 Task: Set Answer 3 of the radio button to "Objectives".
Action: Mouse moved to (551, 323)
Screenshot: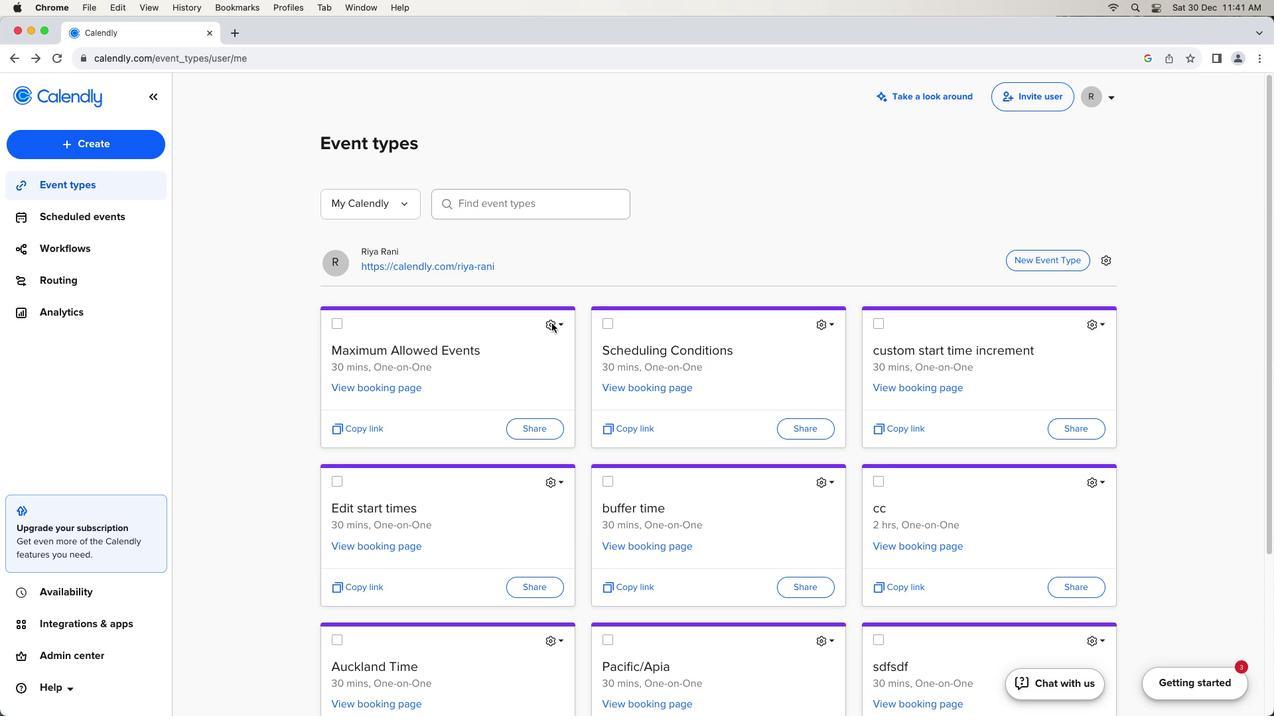 
Action: Mouse pressed left at (551, 323)
Screenshot: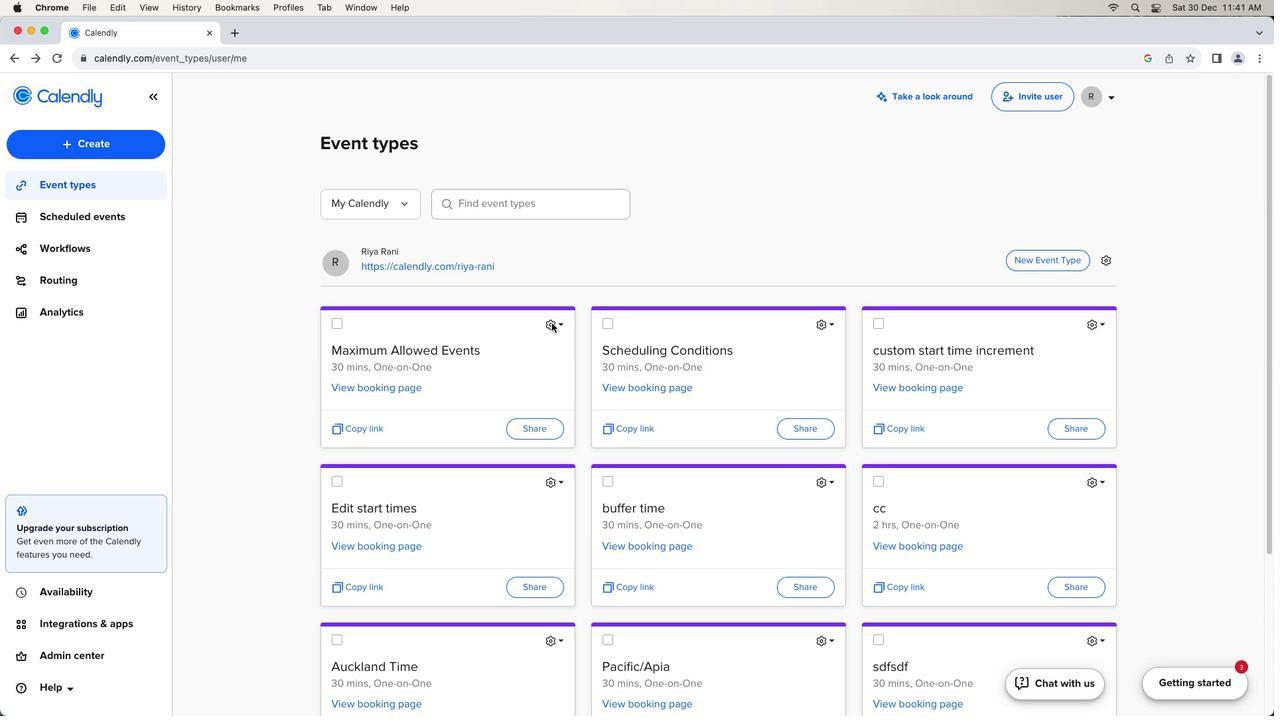 
Action: Mouse moved to (551, 323)
Screenshot: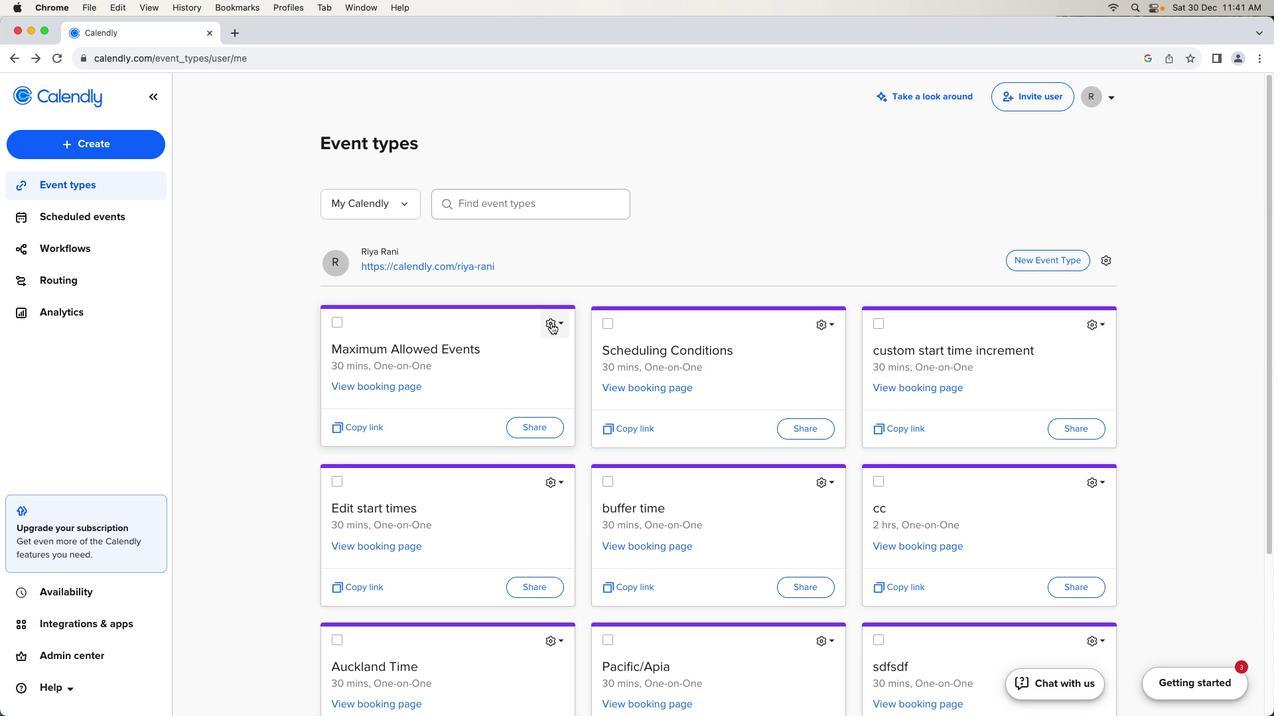 
Action: Mouse pressed left at (551, 323)
Screenshot: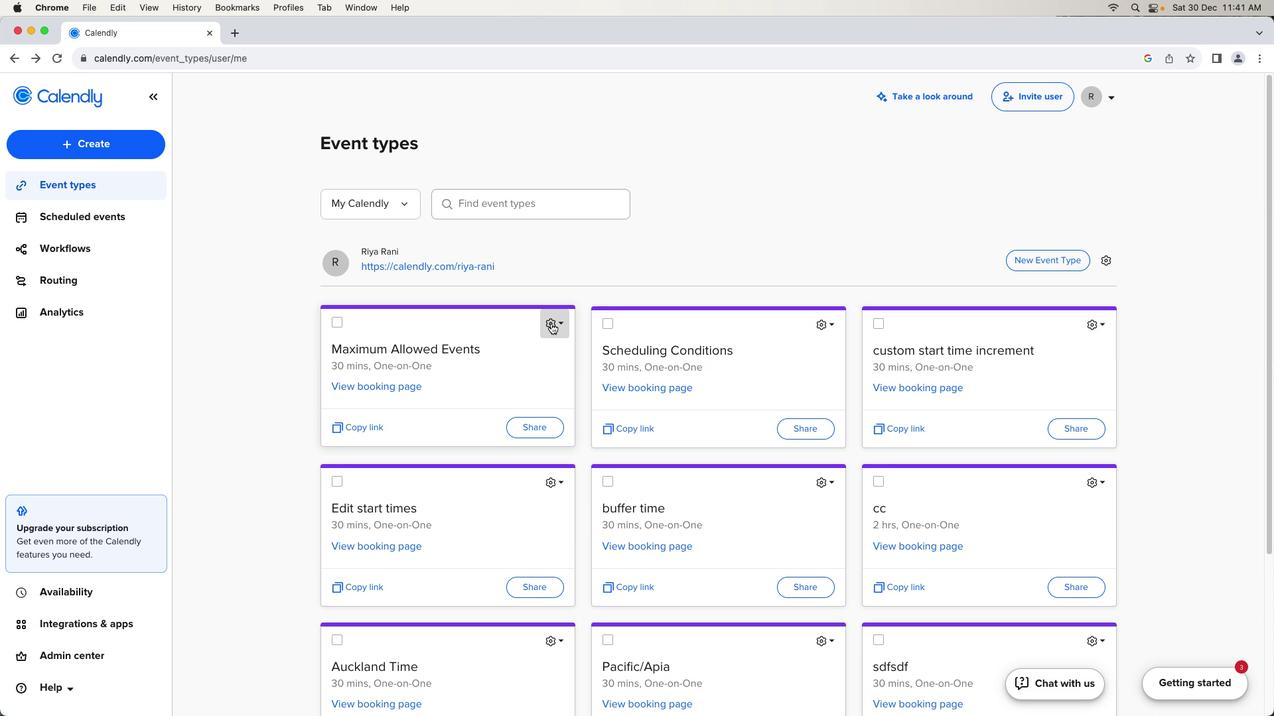 
Action: Mouse moved to (512, 360)
Screenshot: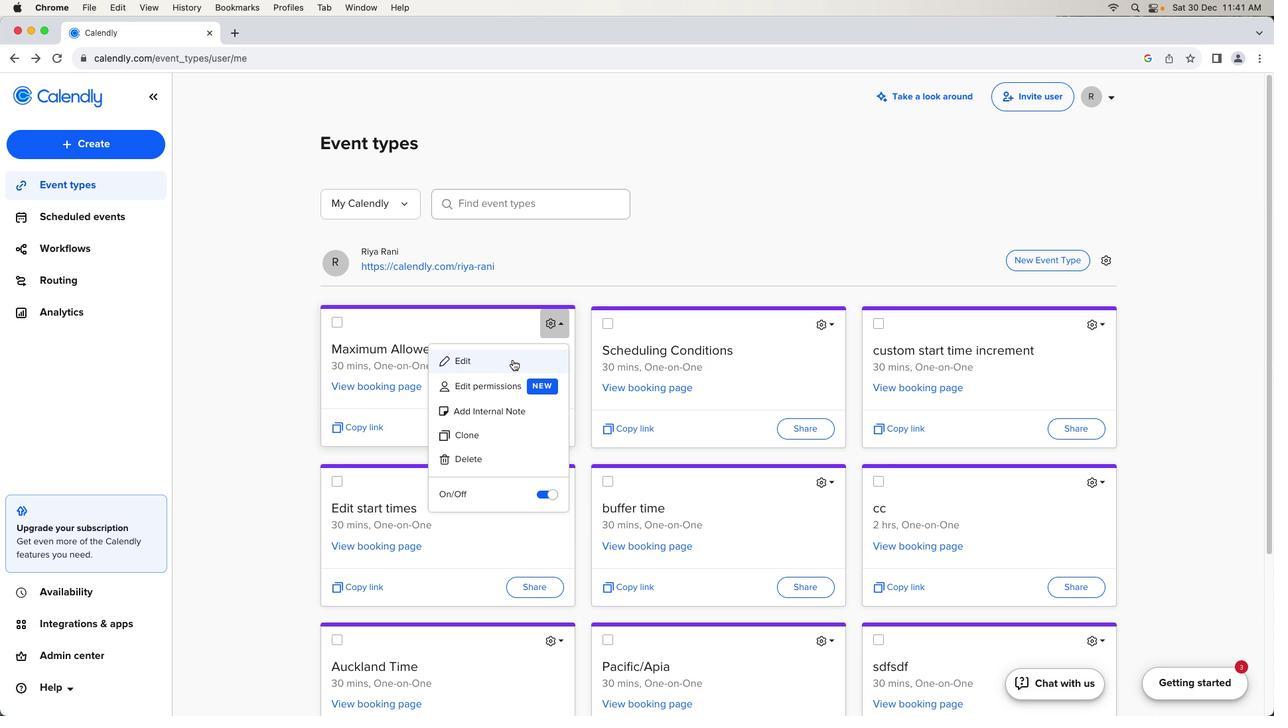 
Action: Mouse pressed left at (512, 360)
Screenshot: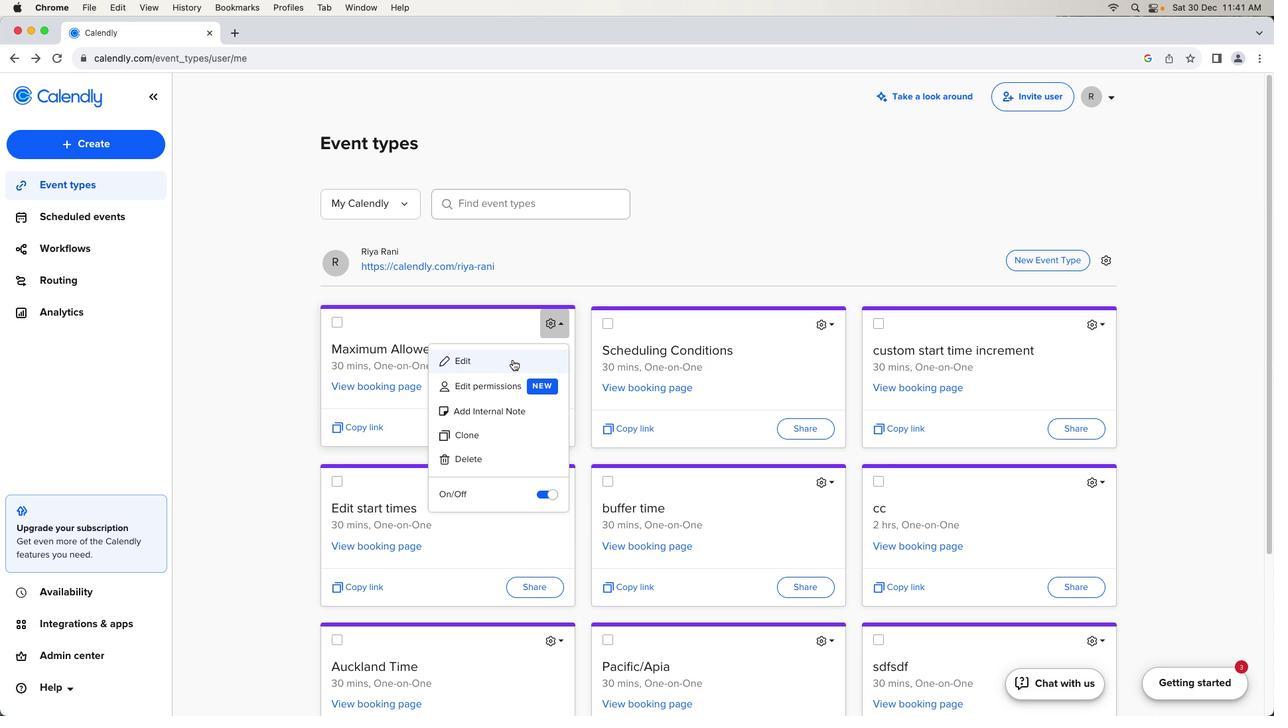 
Action: Mouse moved to (260, 517)
Screenshot: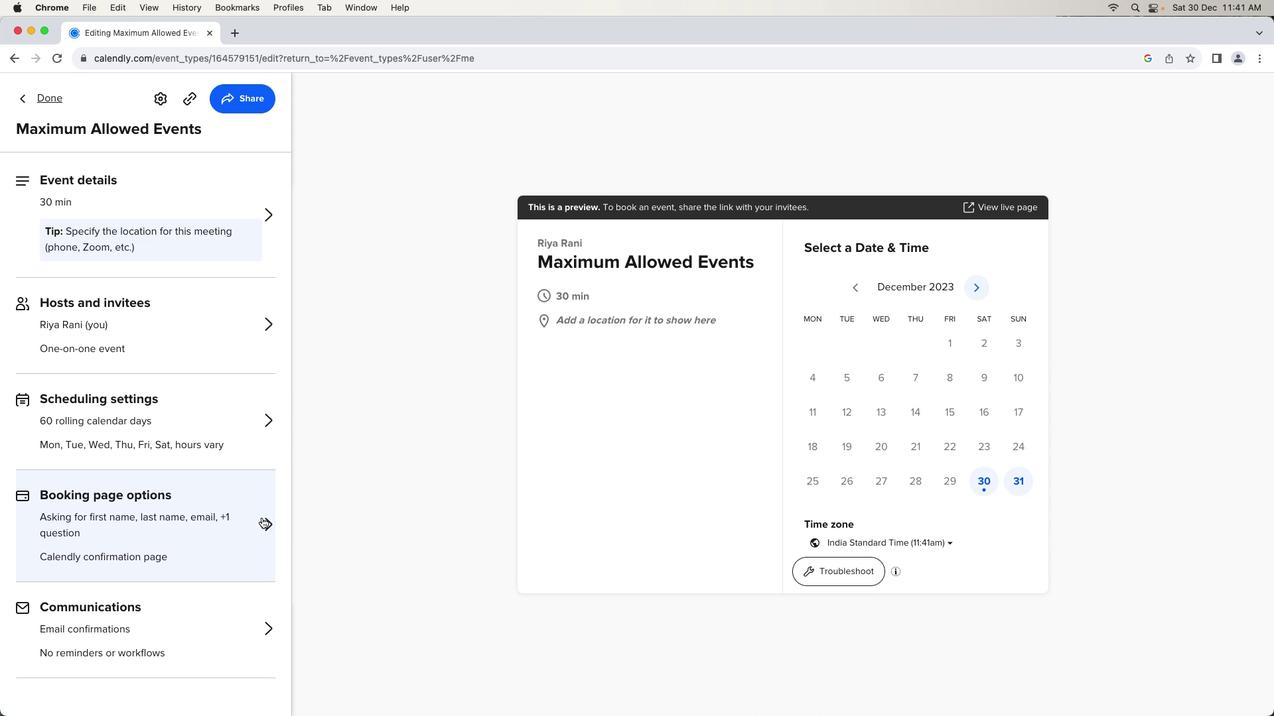 
Action: Mouse pressed left at (260, 517)
Screenshot: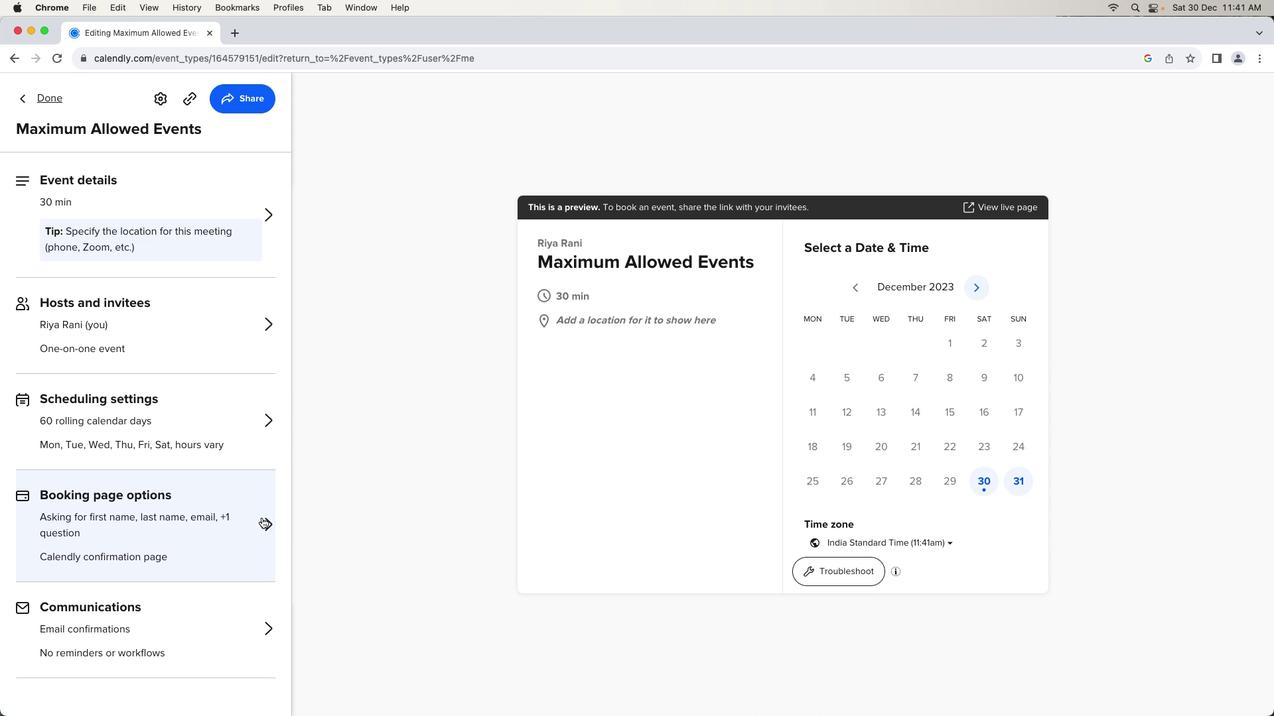
Action: Mouse moved to (248, 396)
Screenshot: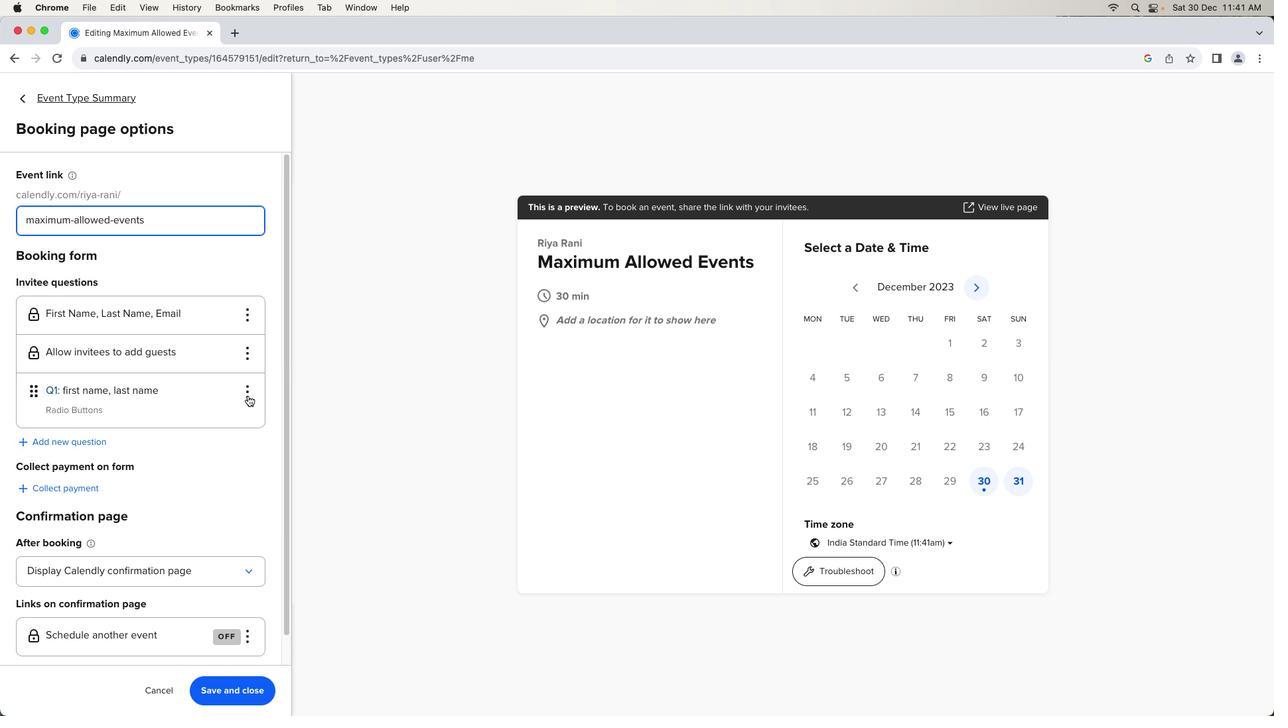 
Action: Mouse pressed left at (248, 396)
Screenshot: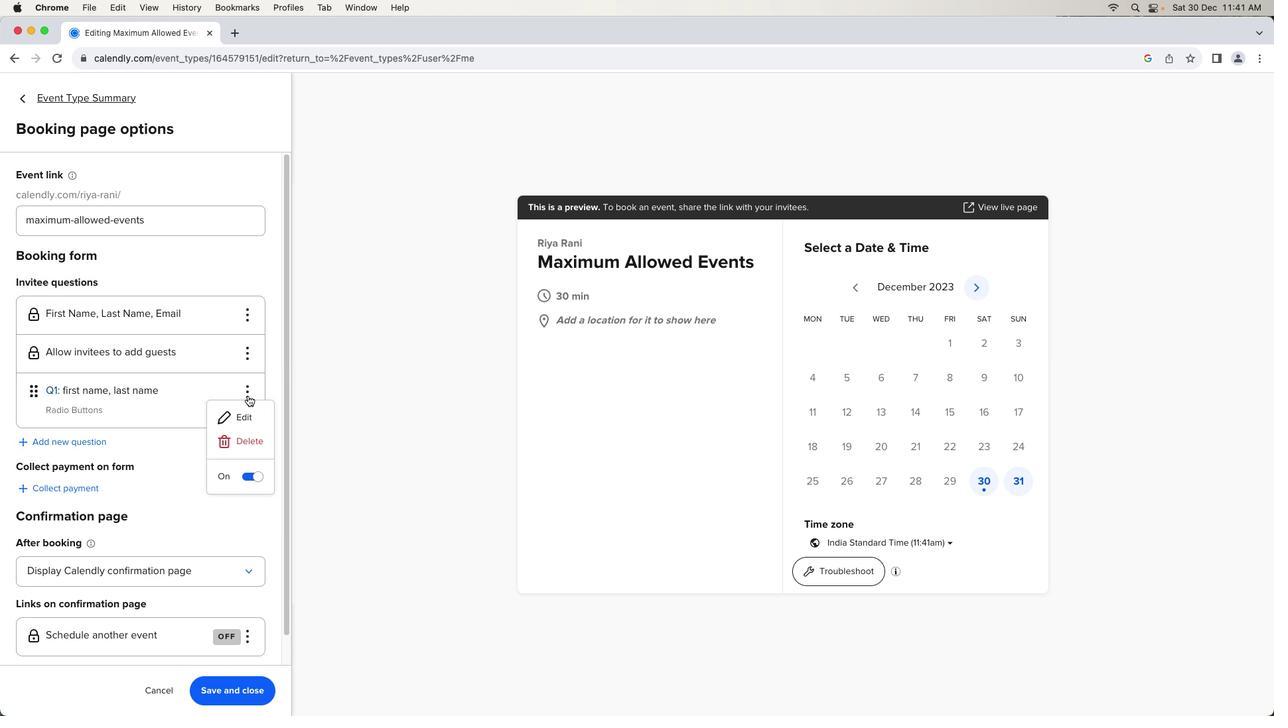 
Action: Mouse moved to (244, 410)
Screenshot: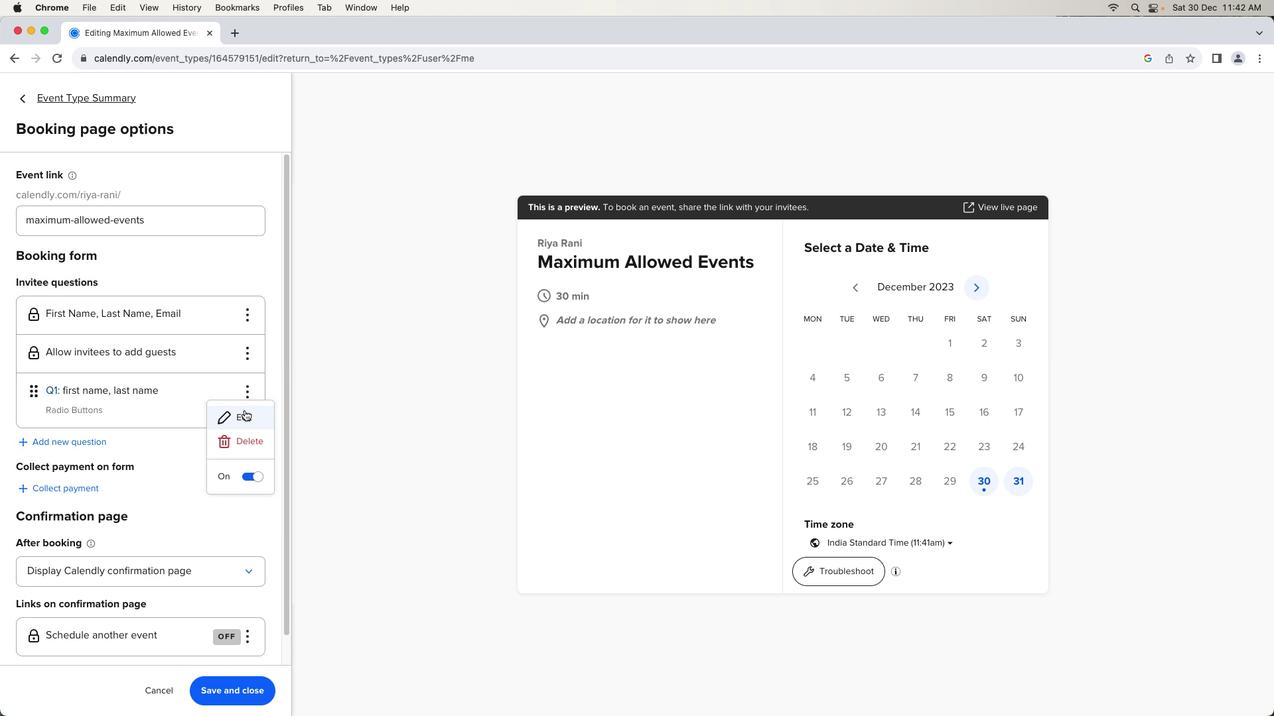 
Action: Mouse pressed left at (244, 410)
Screenshot: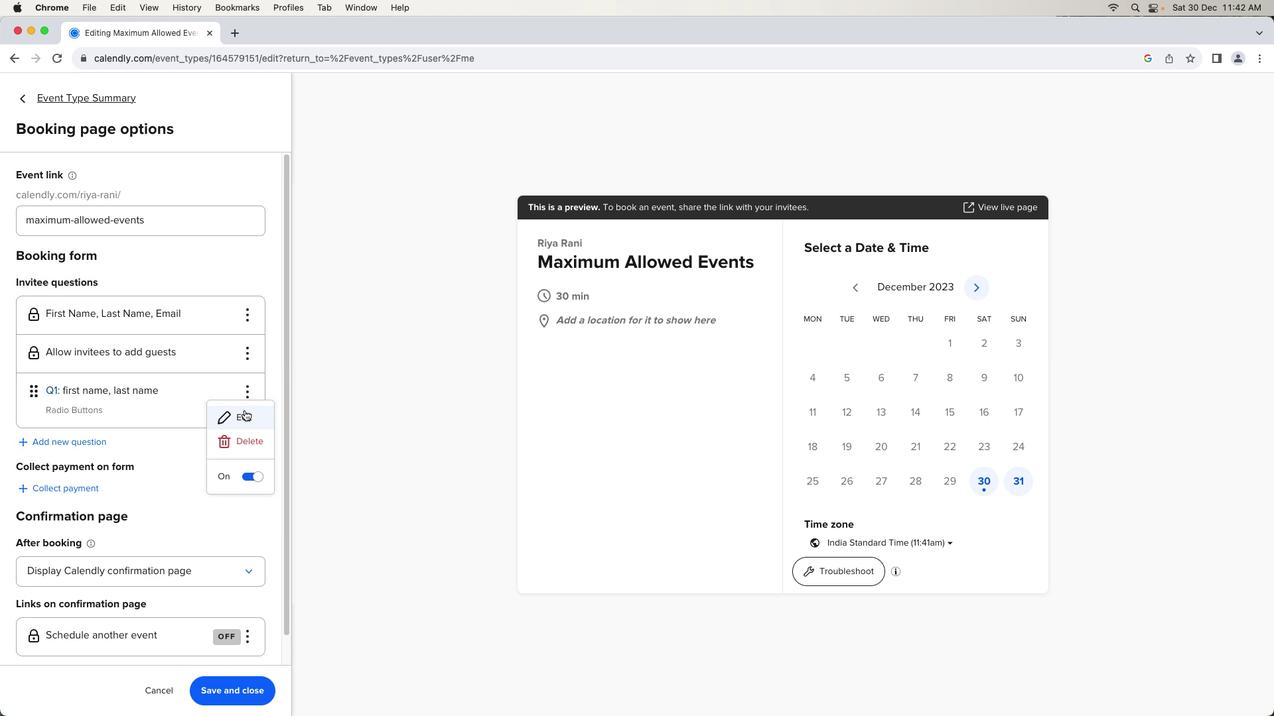 
Action: Mouse moved to (542, 451)
Screenshot: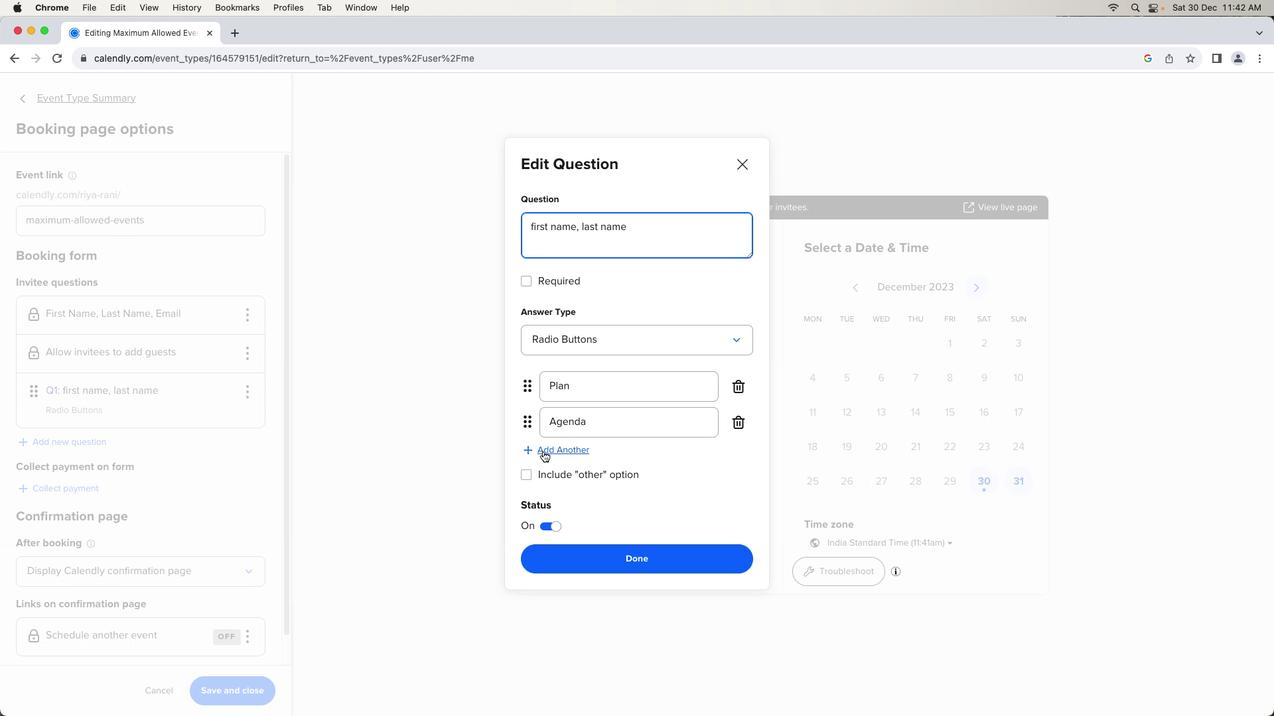 
Action: Mouse pressed left at (542, 451)
Screenshot: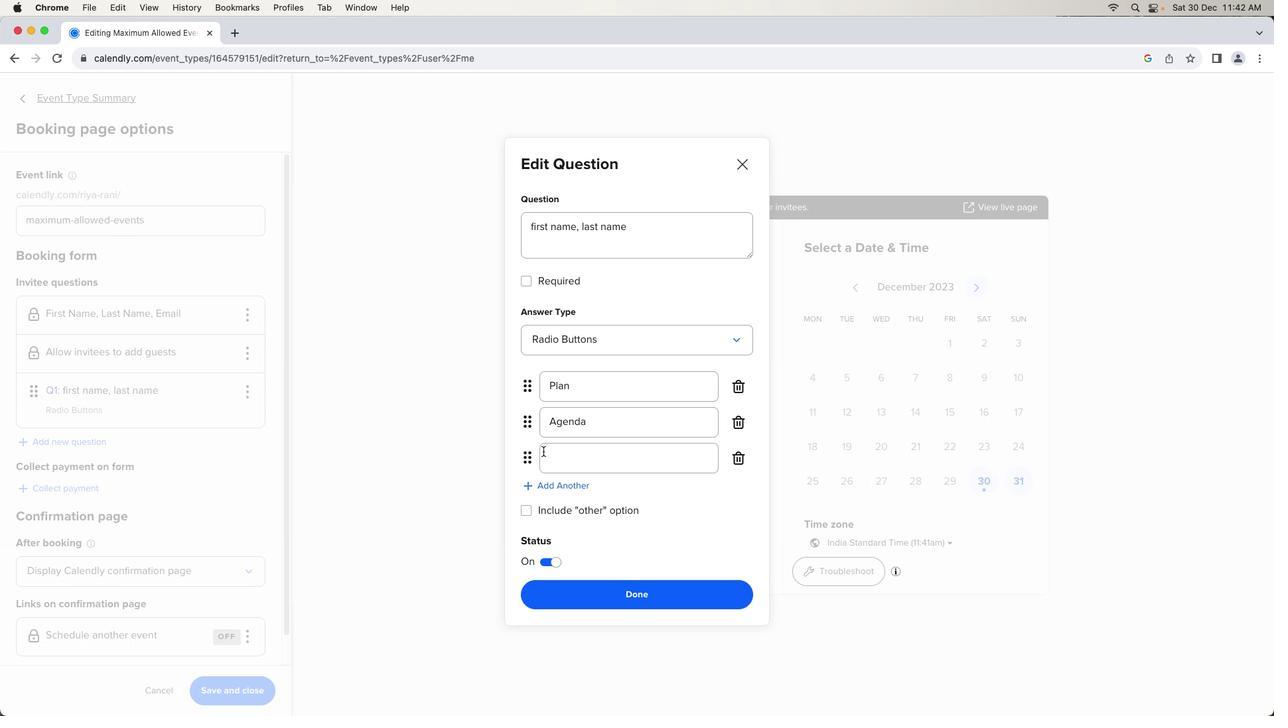 
Action: Mouse moved to (572, 467)
Screenshot: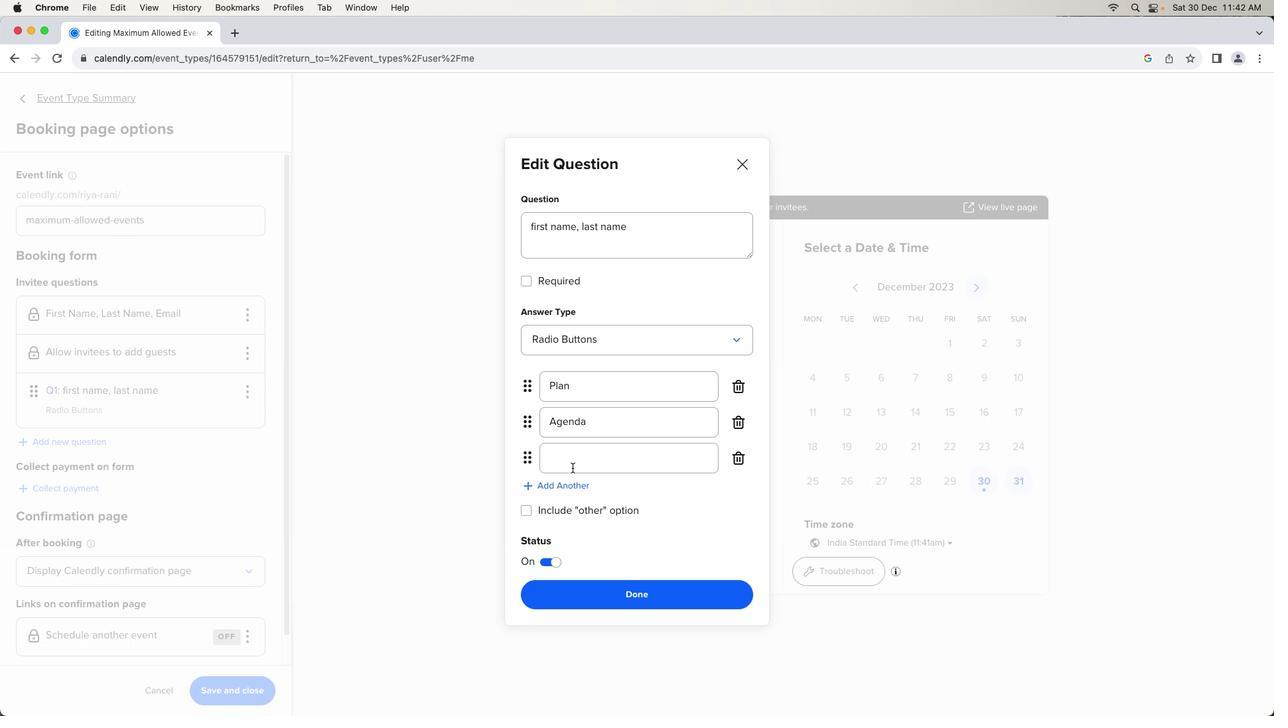 
Action: Mouse pressed left at (572, 467)
Screenshot: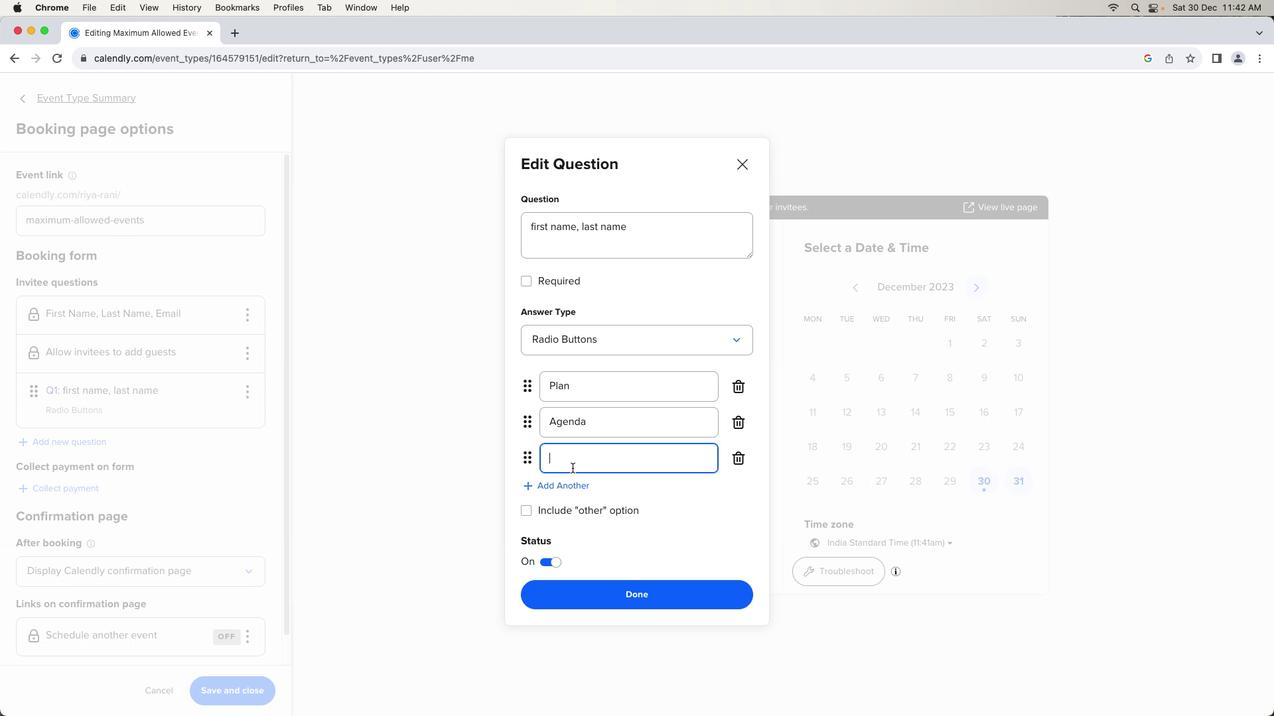 
Action: Mouse moved to (576, 472)
Screenshot: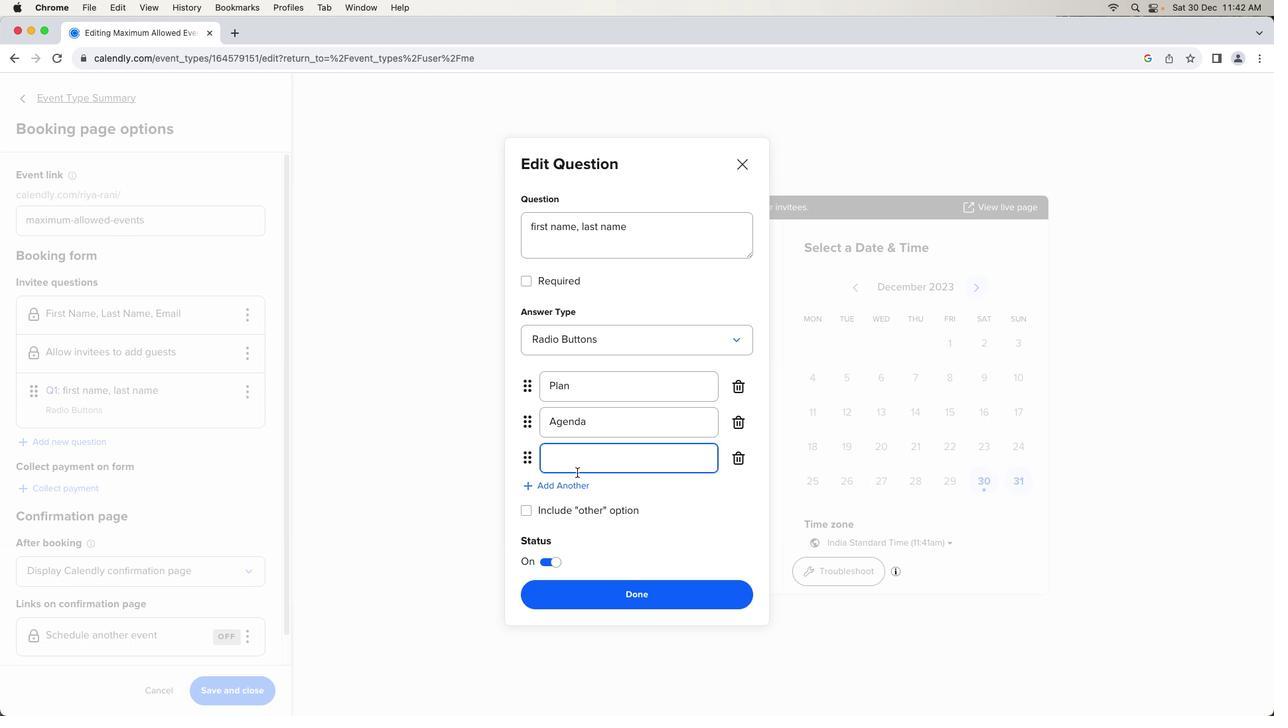 
Action: Key pressed Key.shift'O''b''j''e''c''t''i''v''e''s'
Screenshot: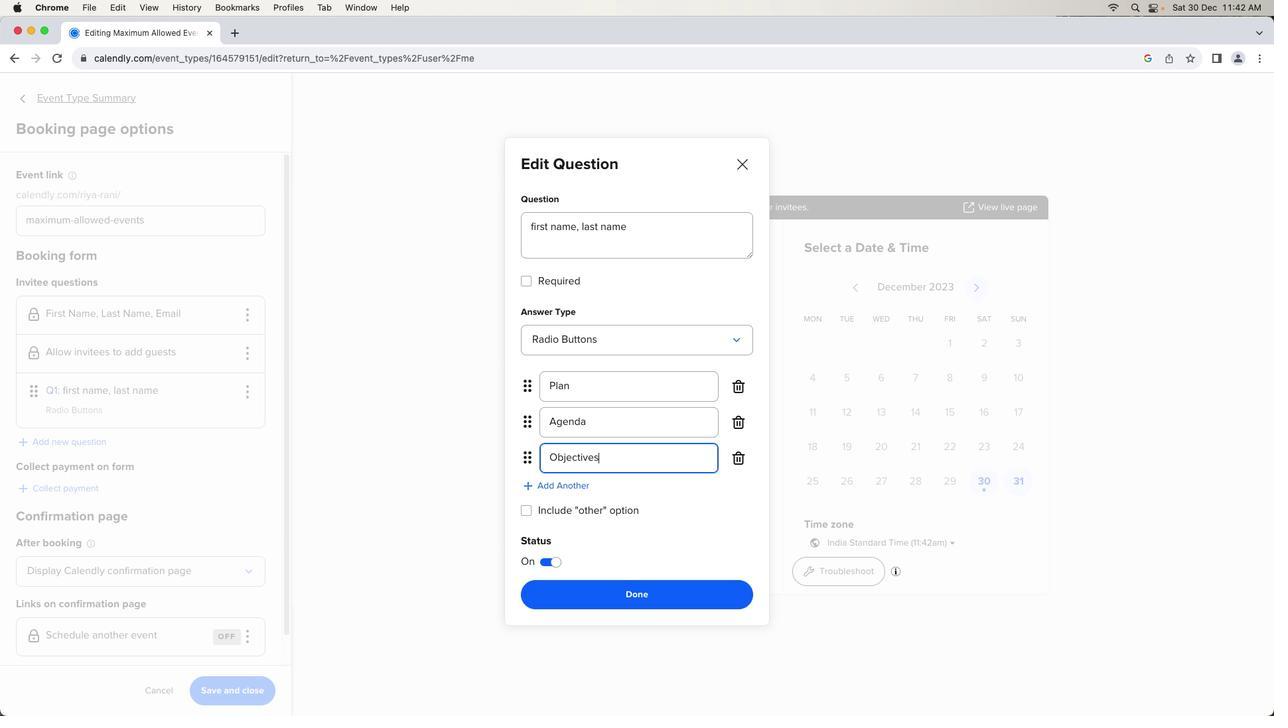 
Action: Mouse moved to (646, 596)
Screenshot: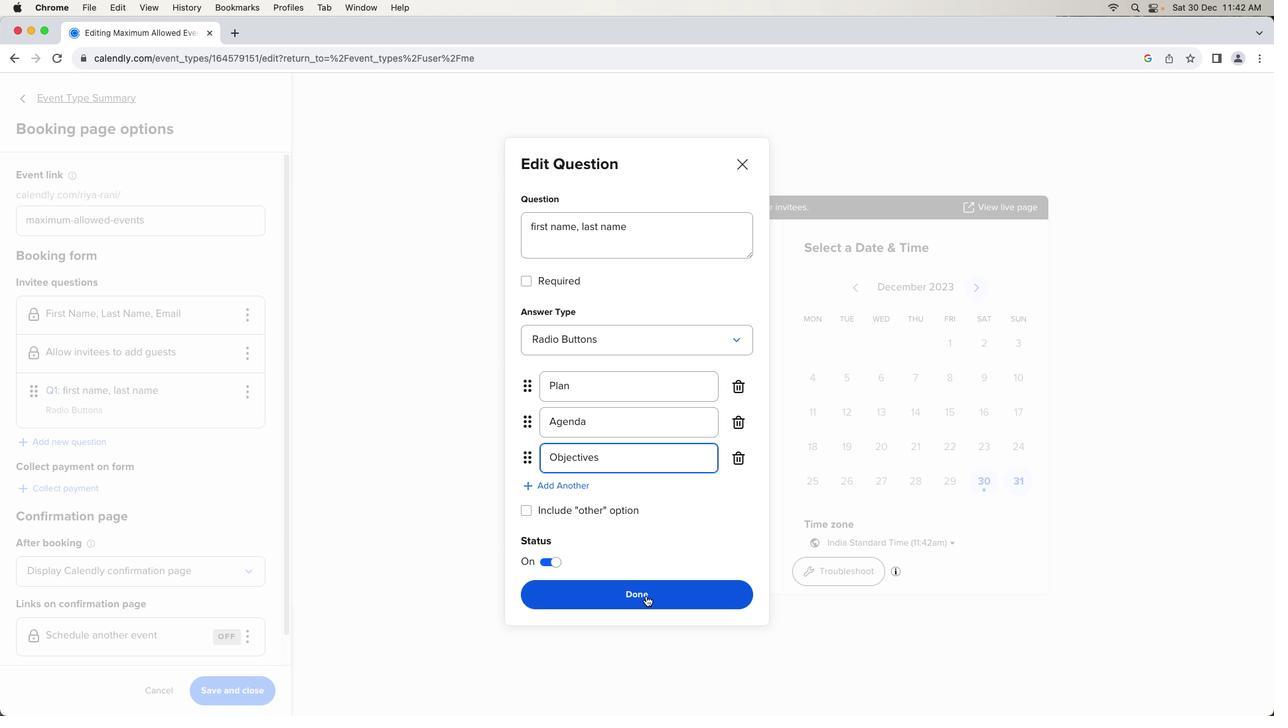 
Action: Mouse pressed left at (646, 596)
Screenshot: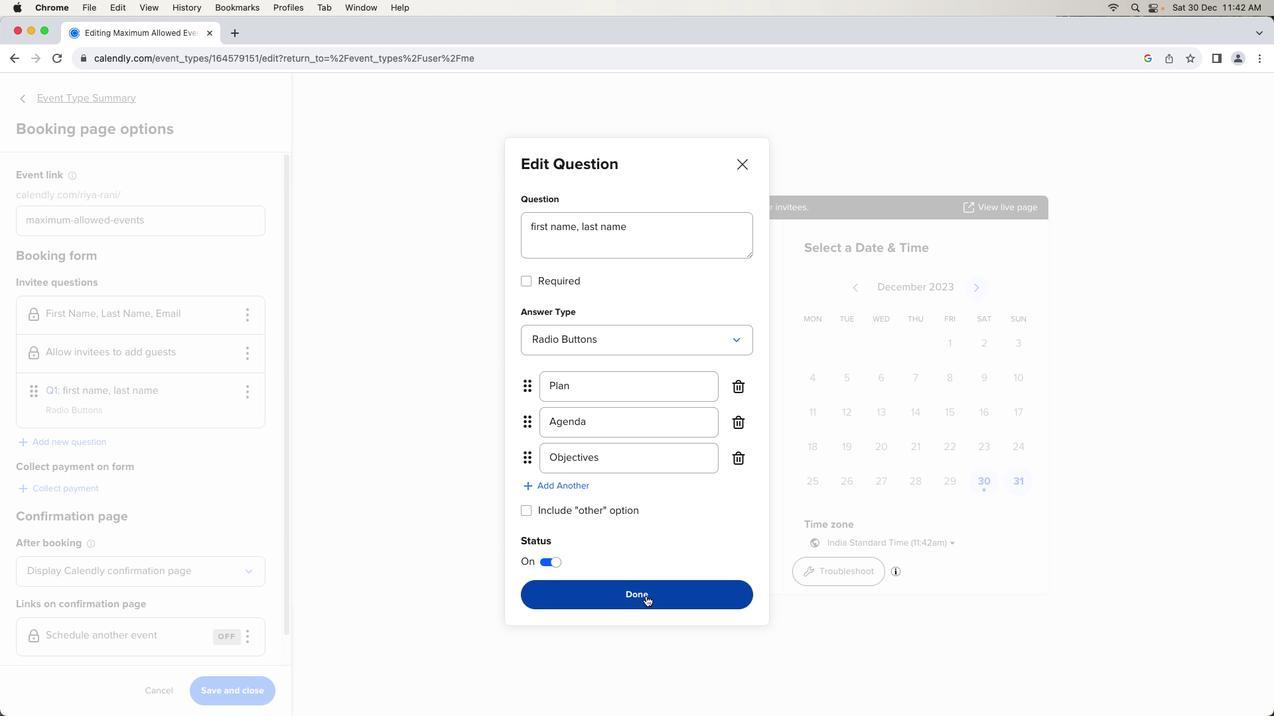 
Action: Mouse moved to (241, 702)
Screenshot: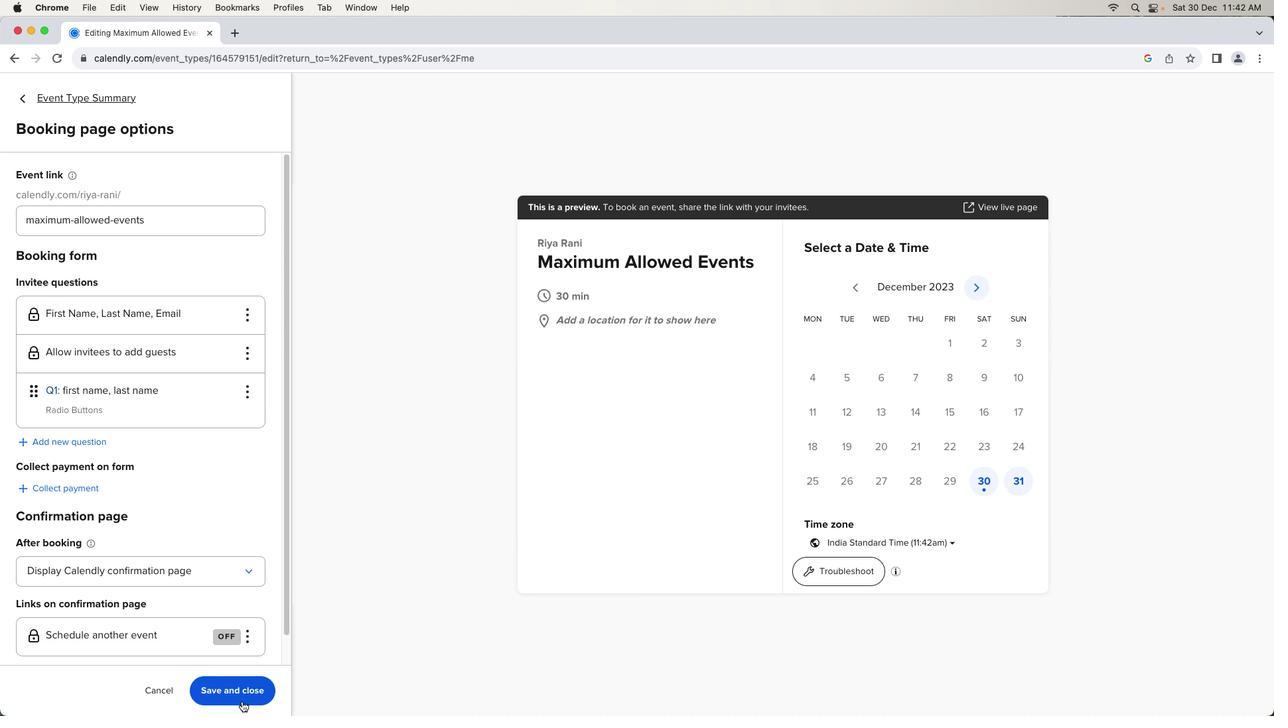
Action: Mouse pressed left at (241, 702)
Screenshot: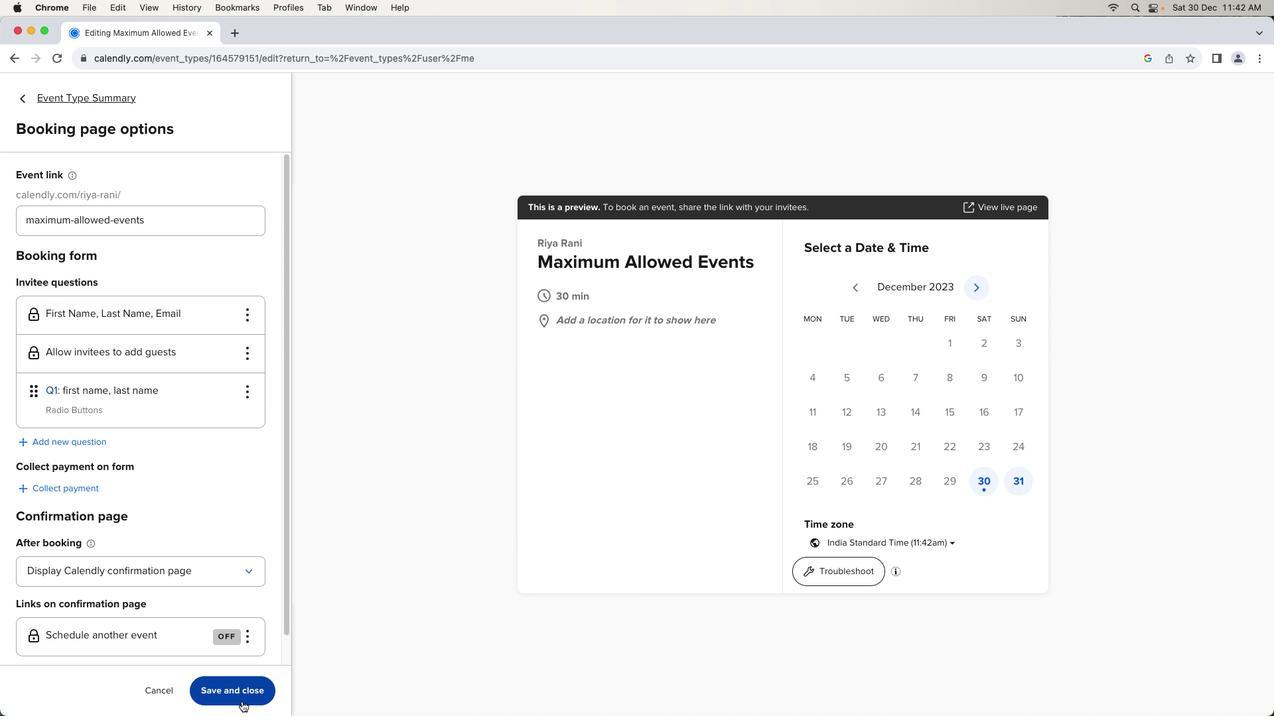 
Action: Mouse moved to (246, 699)
Screenshot: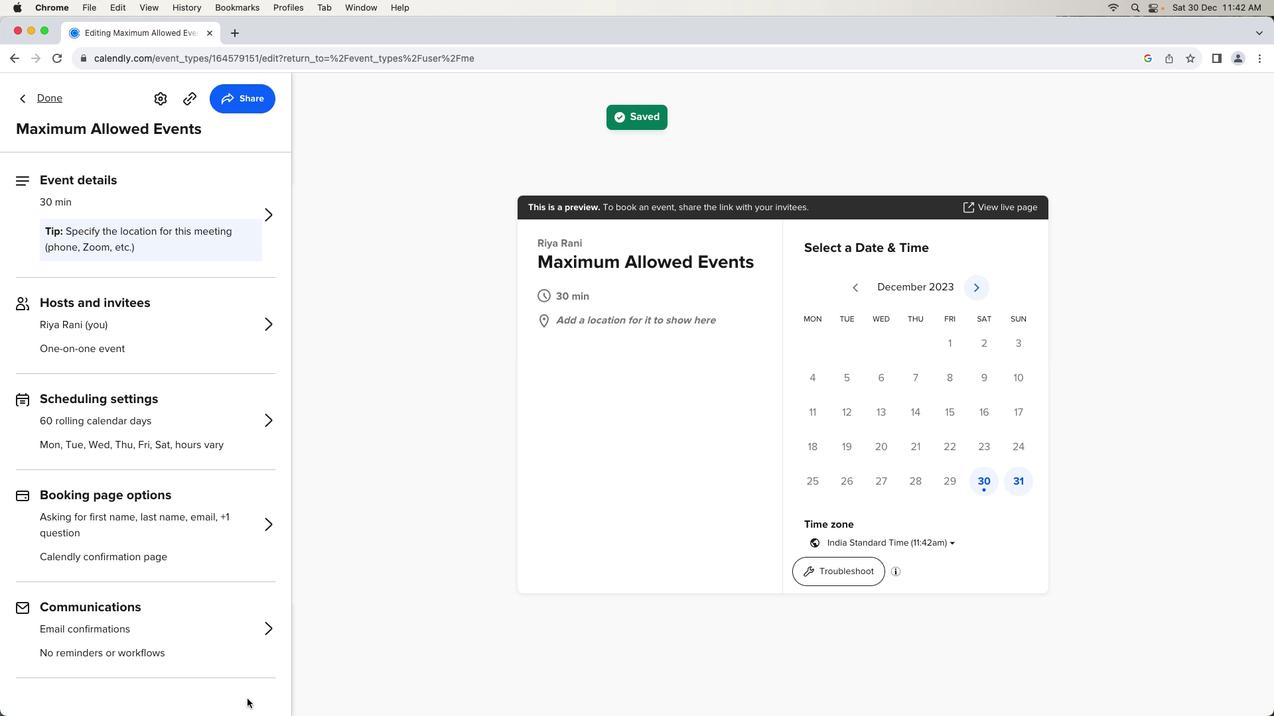 
